 Task: Add the task  Create a new web application for tracking employee time and attendance to the section Agile Assemblers in the project AgileCircle and add a Due Date to the respective task as 2024/02/05
Action: Mouse moved to (50, 302)
Screenshot: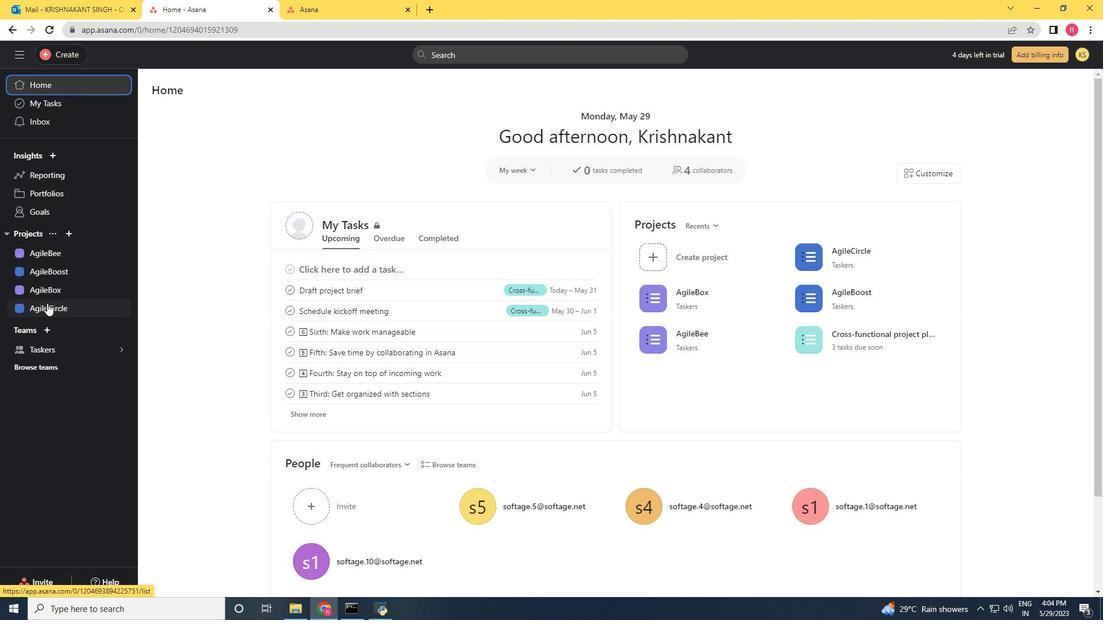 
Action: Mouse pressed left at (50, 302)
Screenshot: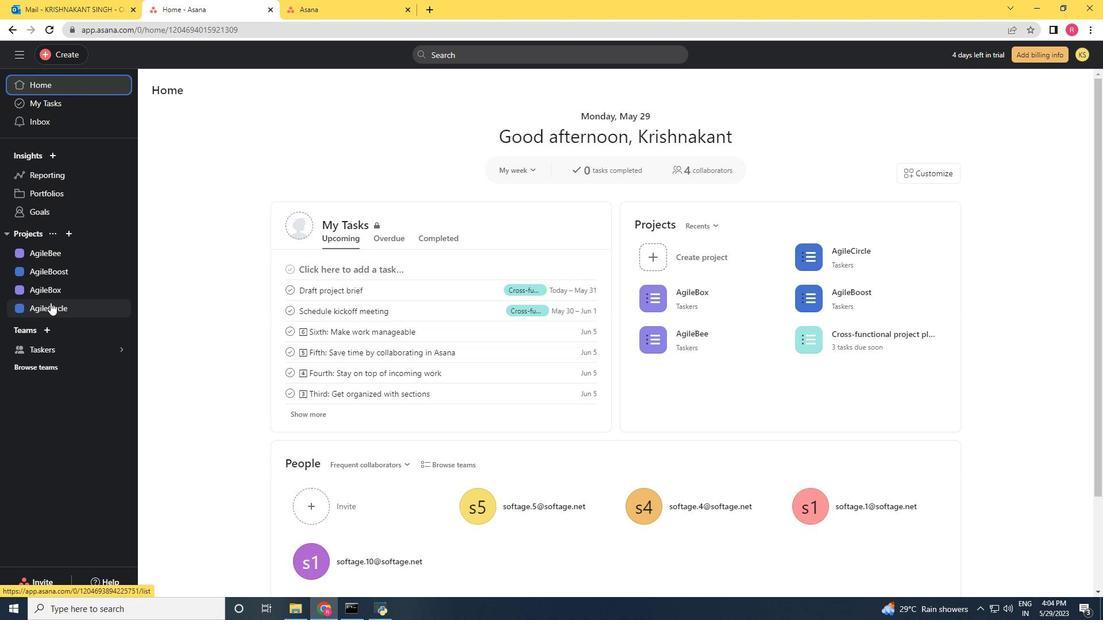 
Action: Mouse moved to (654, 251)
Screenshot: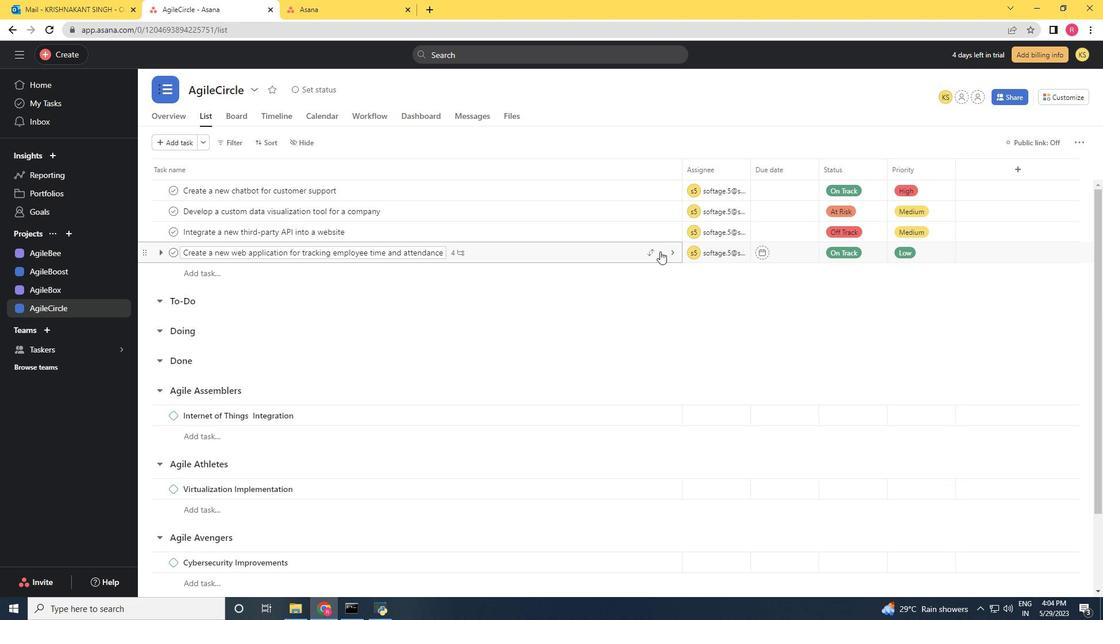 
Action: Mouse pressed left at (654, 251)
Screenshot: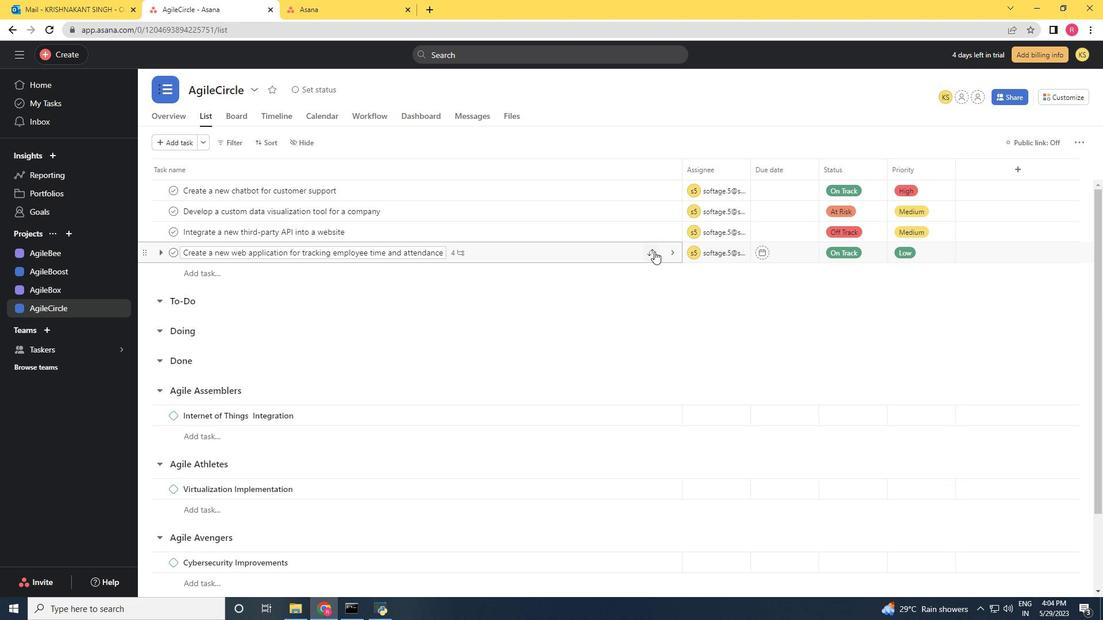 
Action: Mouse moved to (636, 387)
Screenshot: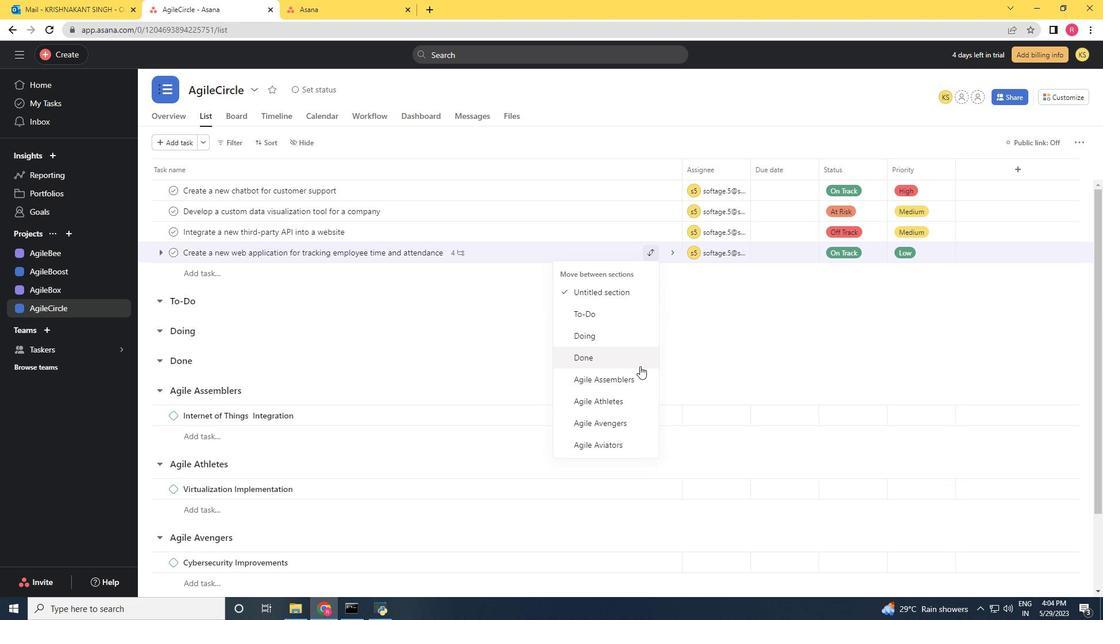 
Action: Mouse pressed left at (636, 387)
Screenshot: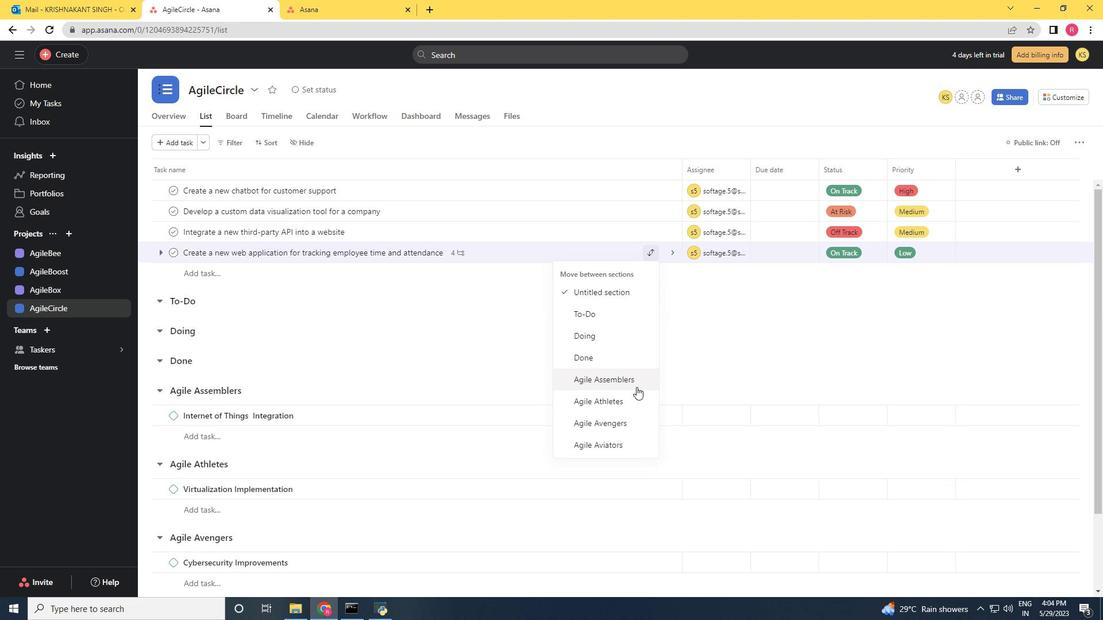 
Action: Mouse moved to (635, 391)
Screenshot: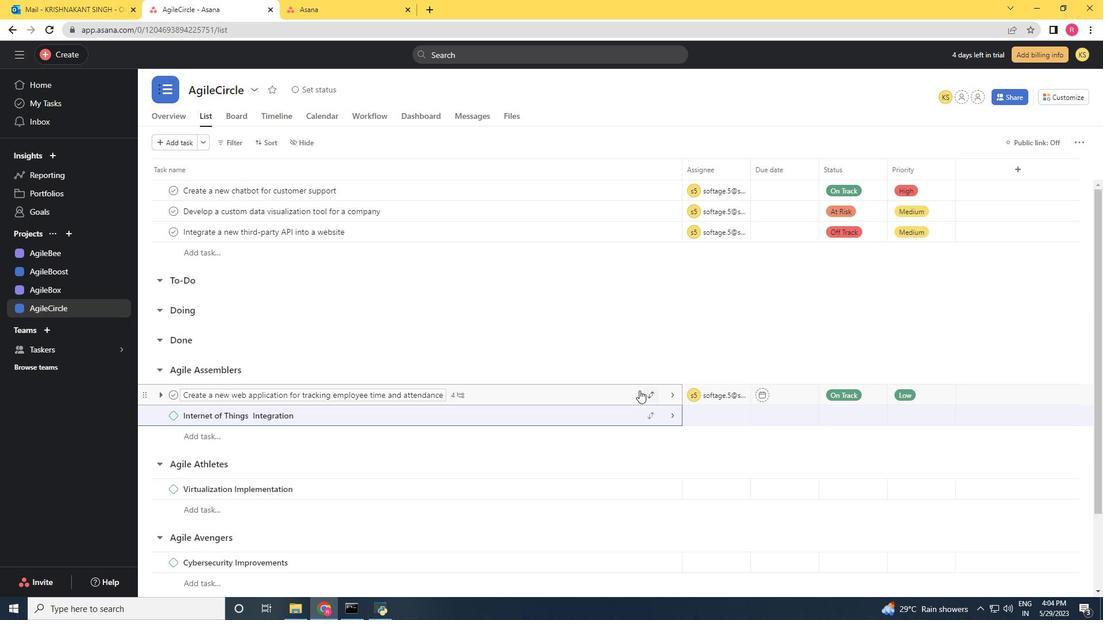 
Action: Mouse pressed left at (635, 391)
Screenshot: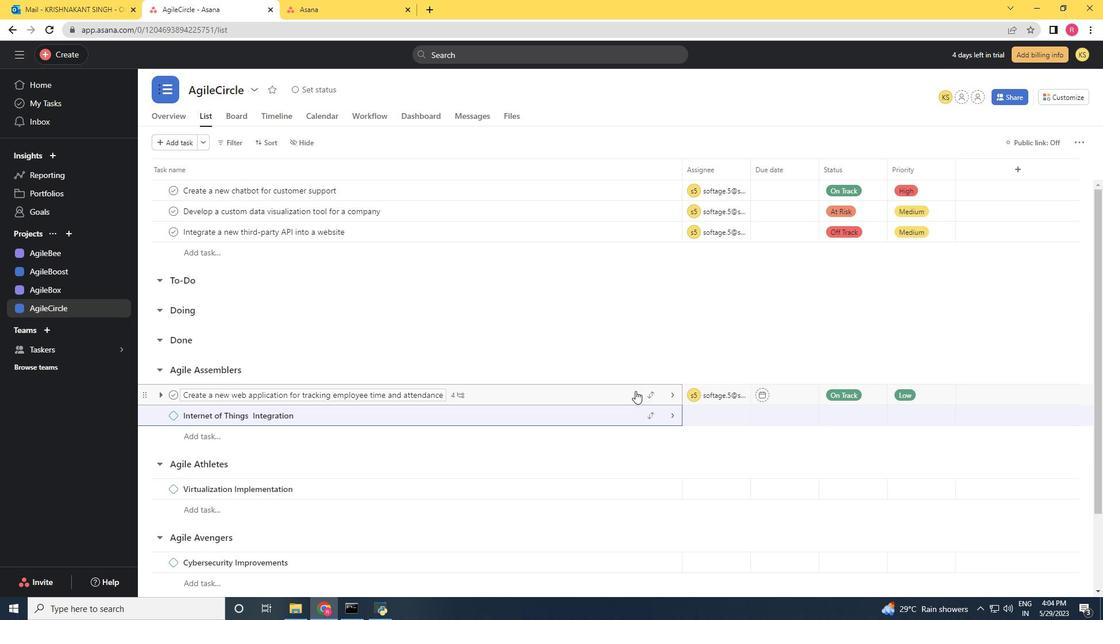 
Action: Mouse moved to (839, 247)
Screenshot: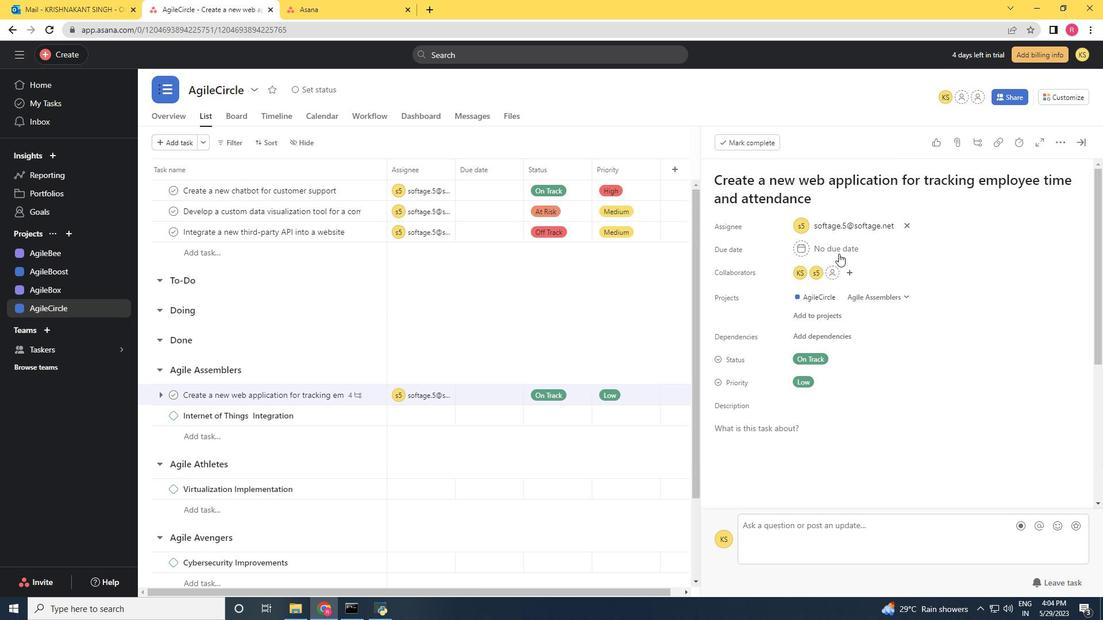 
Action: Mouse pressed left at (839, 247)
Screenshot: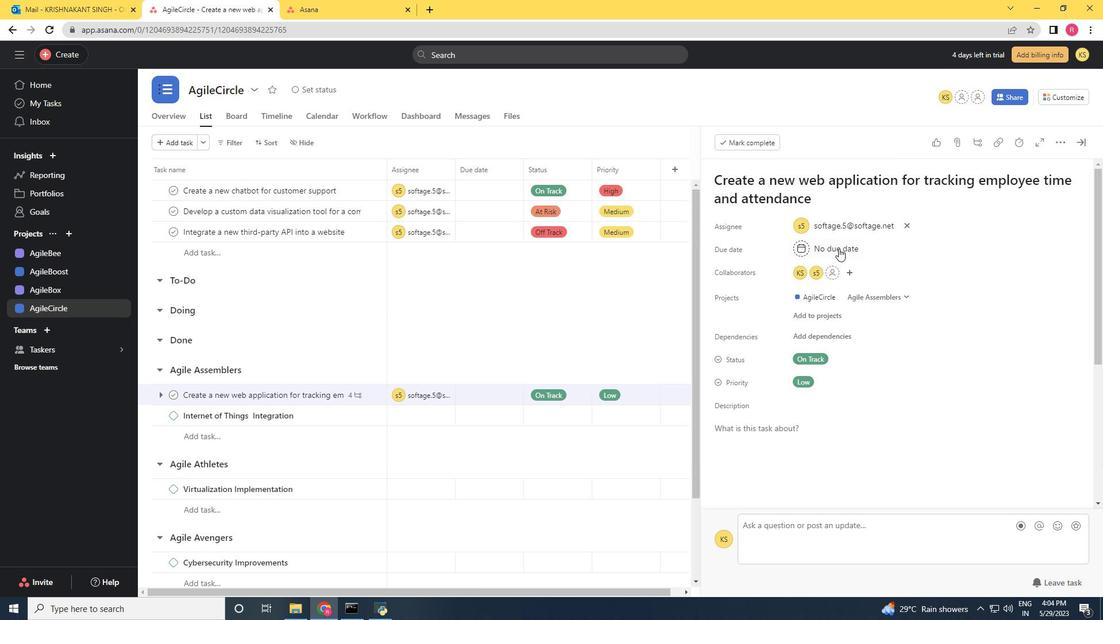 
Action: Mouse moved to (931, 309)
Screenshot: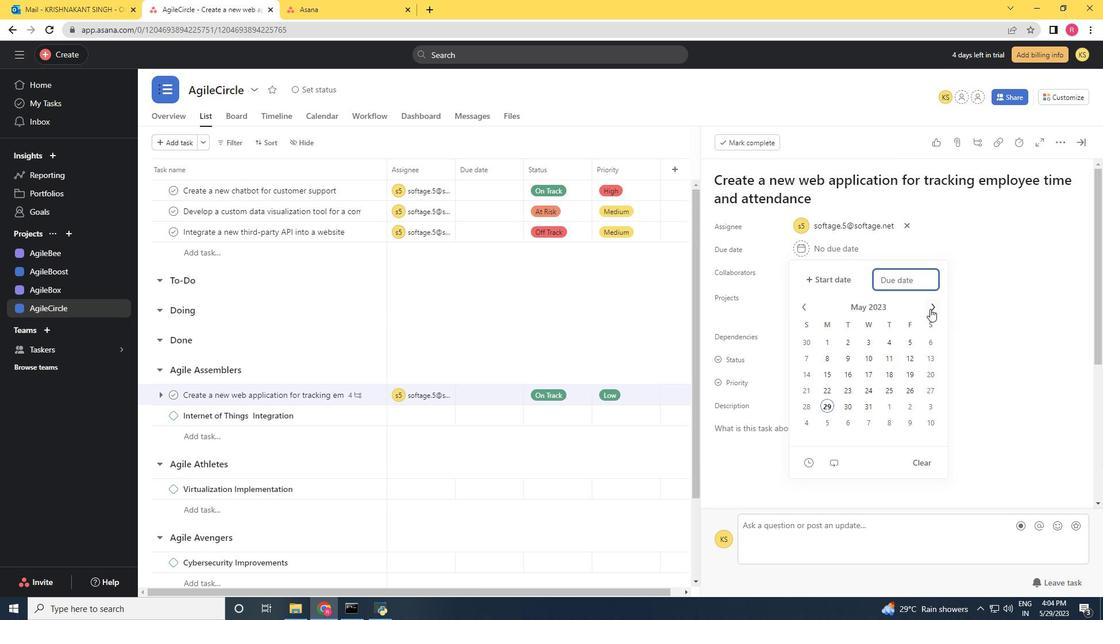 
Action: Mouse pressed left at (931, 309)
Screenshot: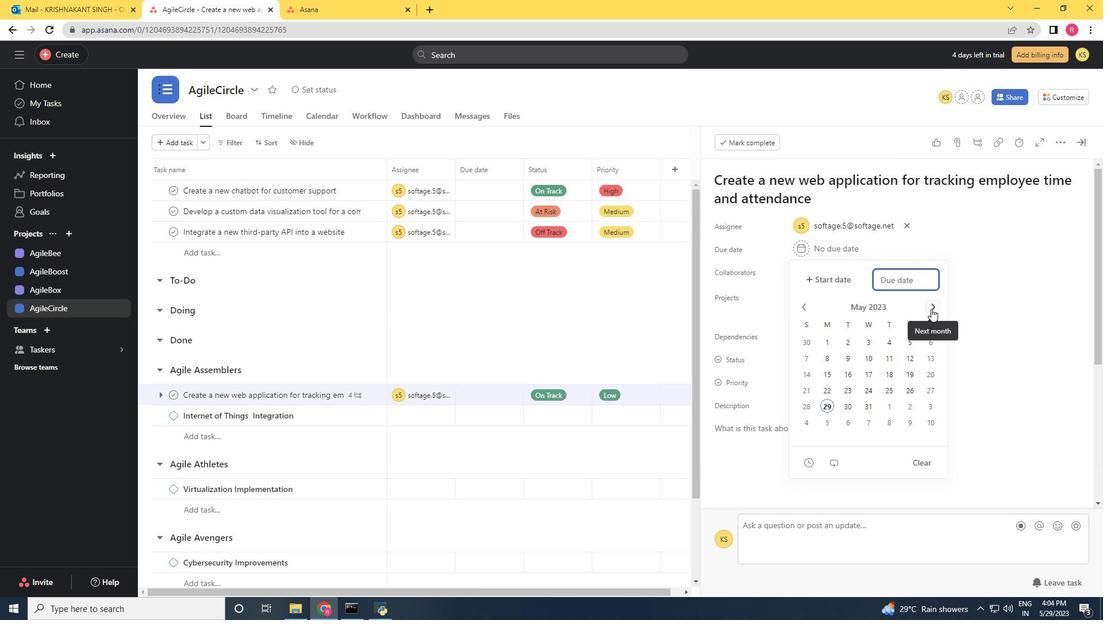 
Action: Mouse pressed left at (931, 309)
Screenshot: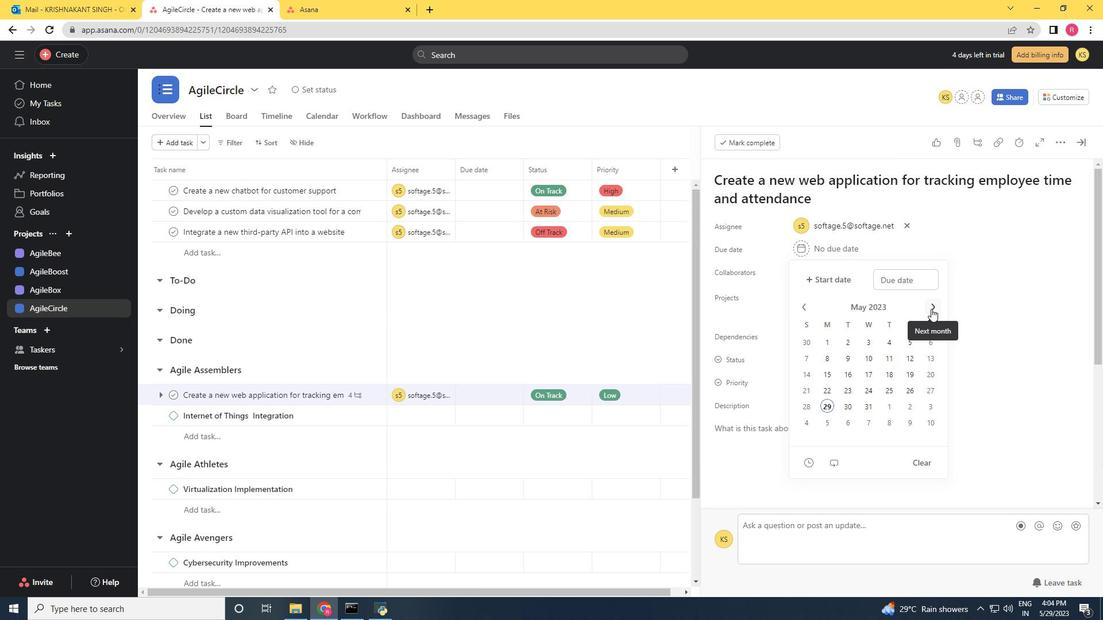
Action: Mouse pressed left at (931, 309)
Screenshot: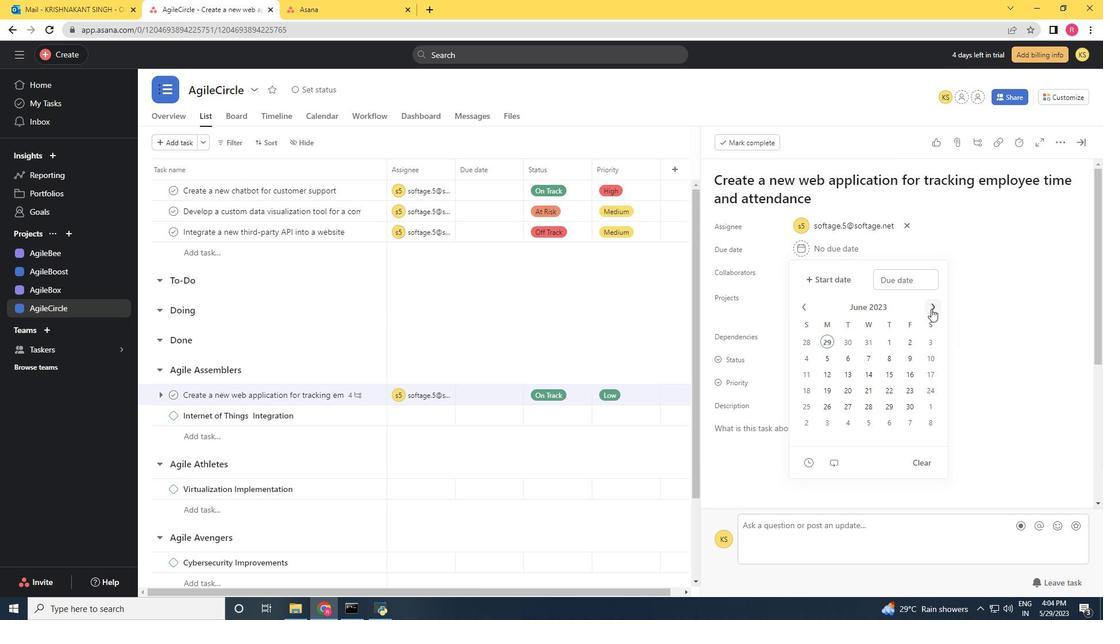 
Action: Mouse pressed left at (931, 309)
Screenshot: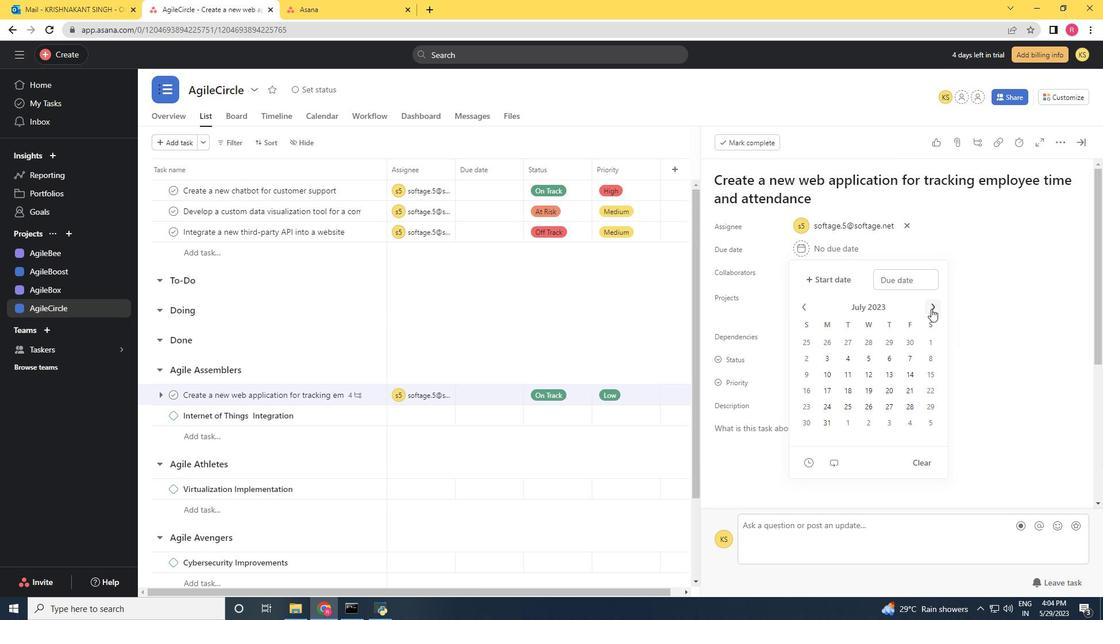 
Action: Mouse pressed left at (931, 309)
Screenshot: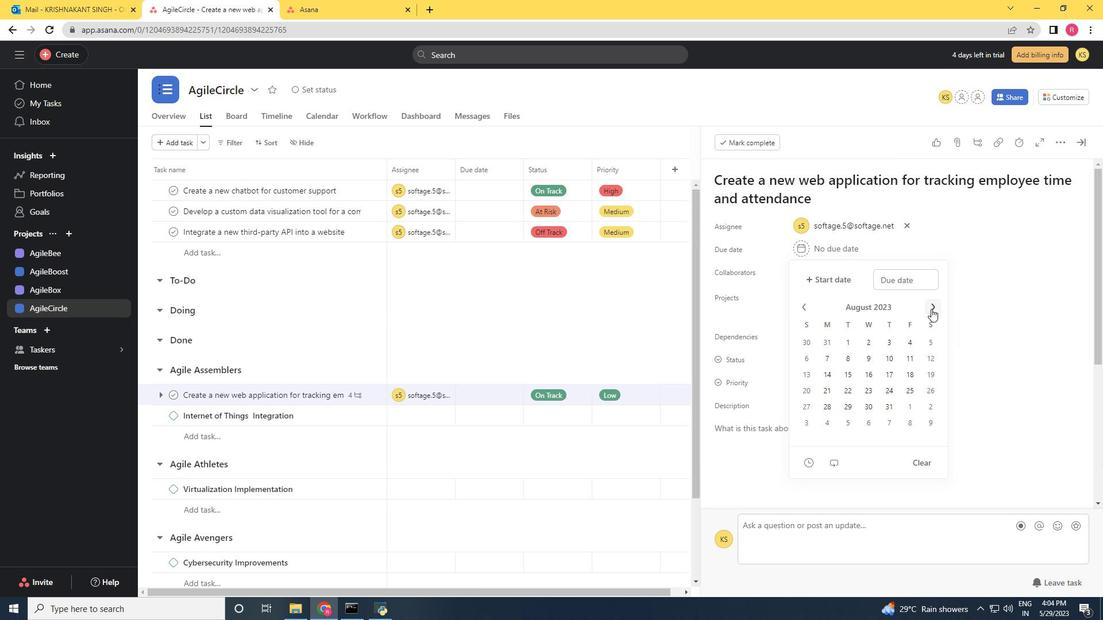 
Action: Mouse pressed left at (931, 309)
Screenshot: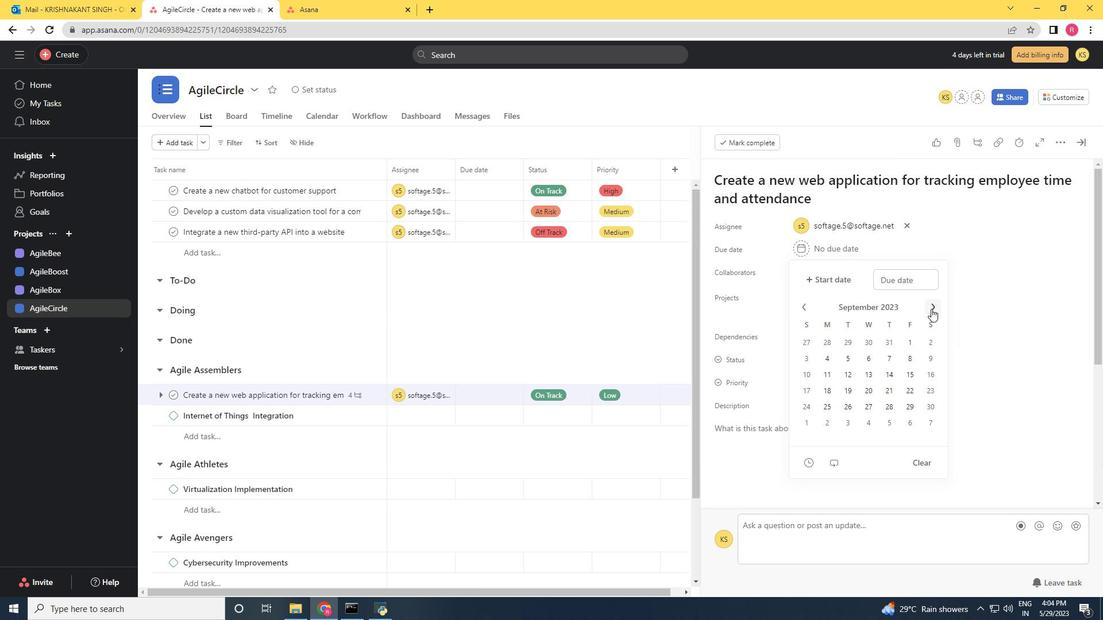 
Action: Mouse pressed left at (931, 309)
Screenshot: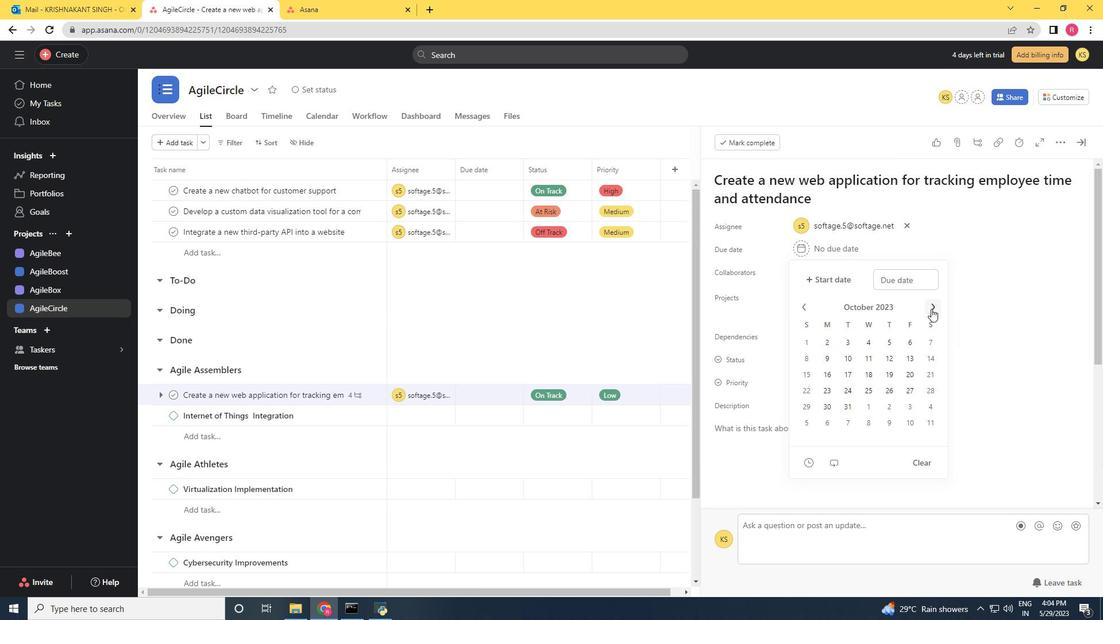 
Action: Mouse pressed left at (931, 309)
Screenshot: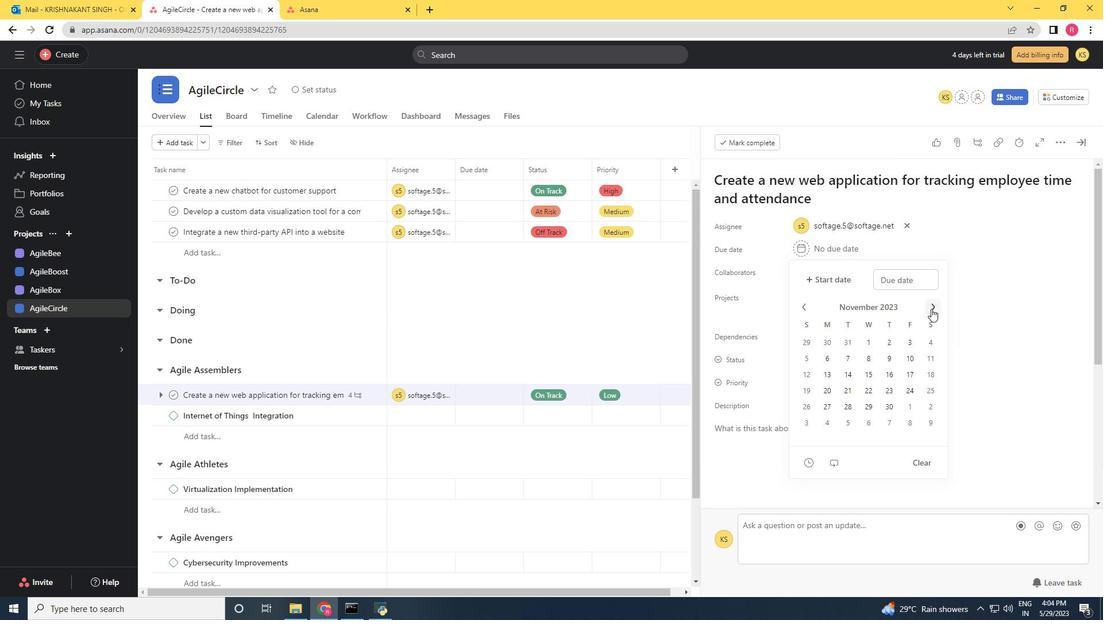 
Action: Mouse pressed left at (931, 309)
Screenshot: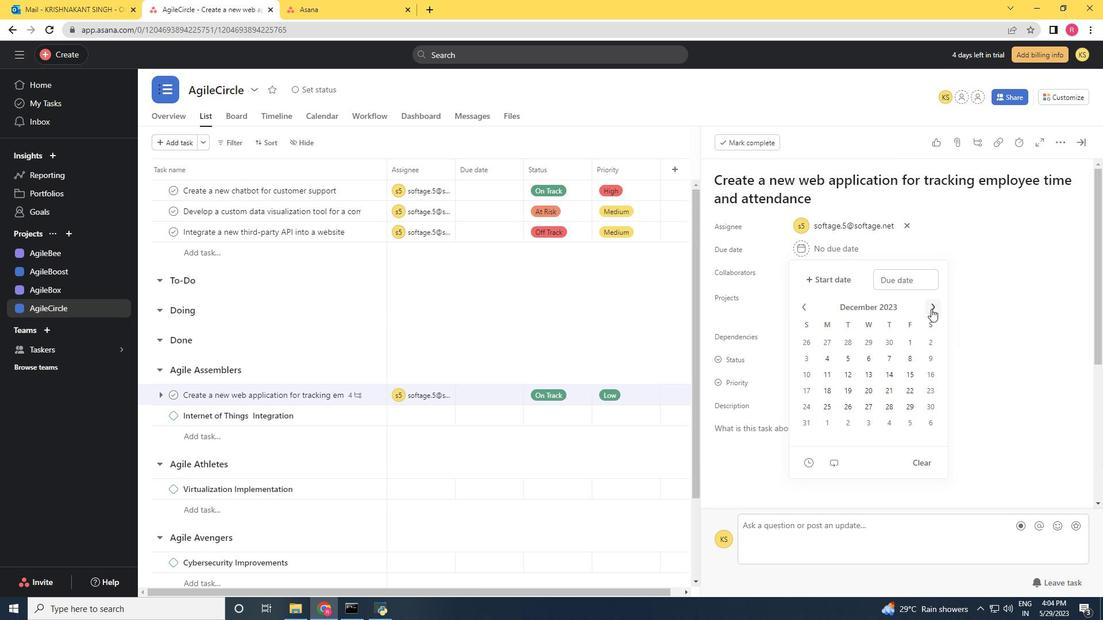 
Action: Mouse moved to (833, 354)
Screenshot: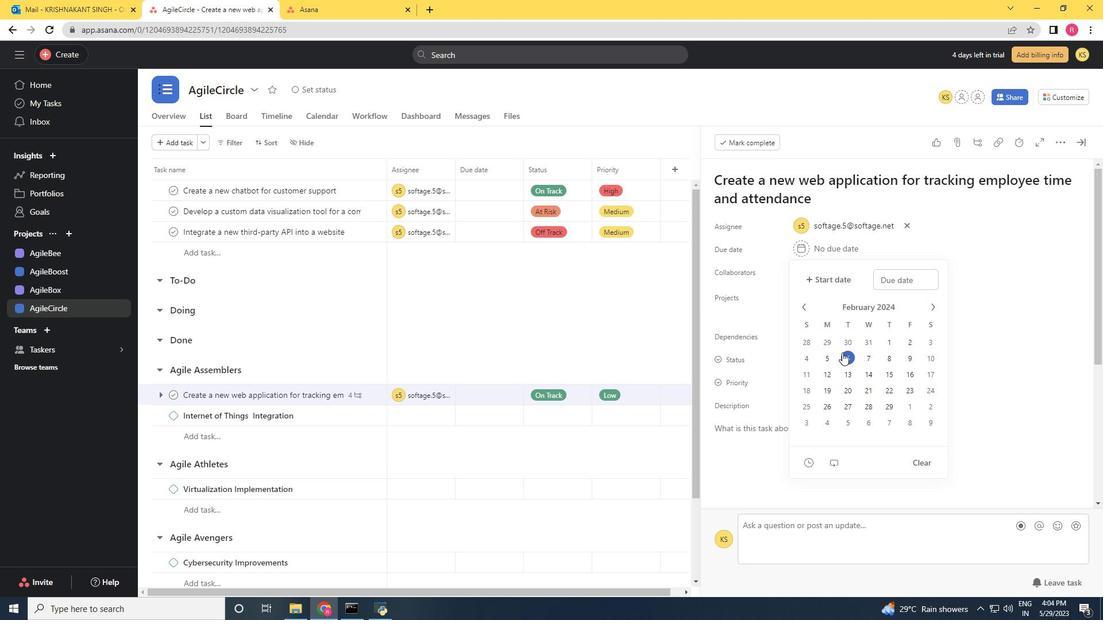 
Action: Mouse pressed left at (833, 354)
Screenshot: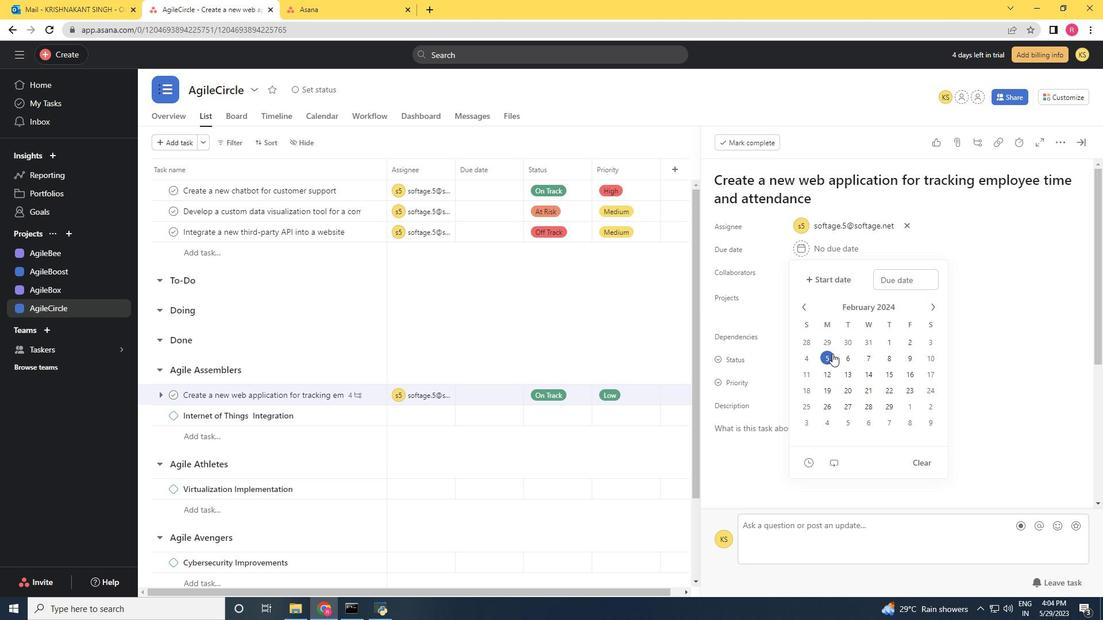 
Action: Mouse moved to (1014, 331)
Screenshot: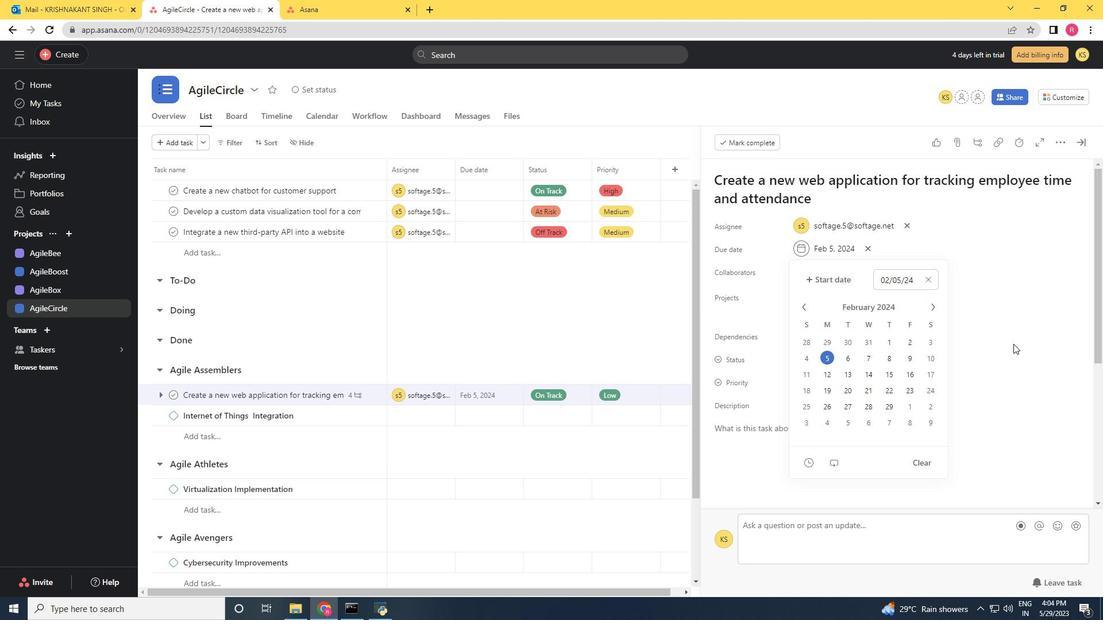 
Action: Mouse pressed left at (1014, 331)
Screenshot: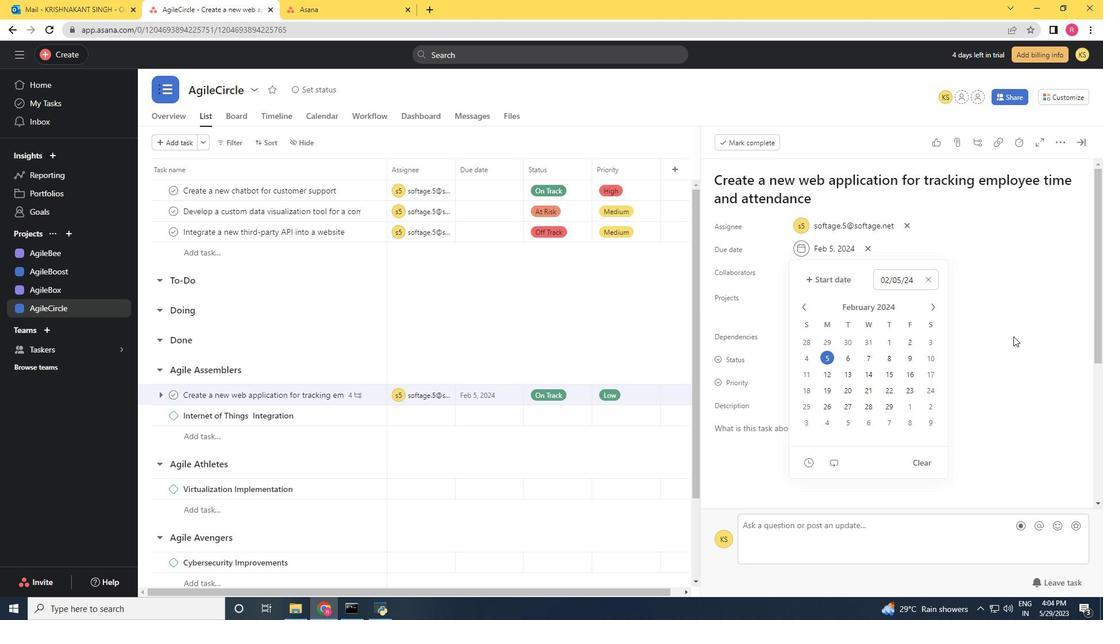 
